 Task: In the  document Serengeti.epub Use the tool word Count 'and display word count while typing' Create the translated copy of the document in  'Chinese (Simplified)' Change notification to  Comments for you
Action: Mouse moved to (235, 360)
Screenshot: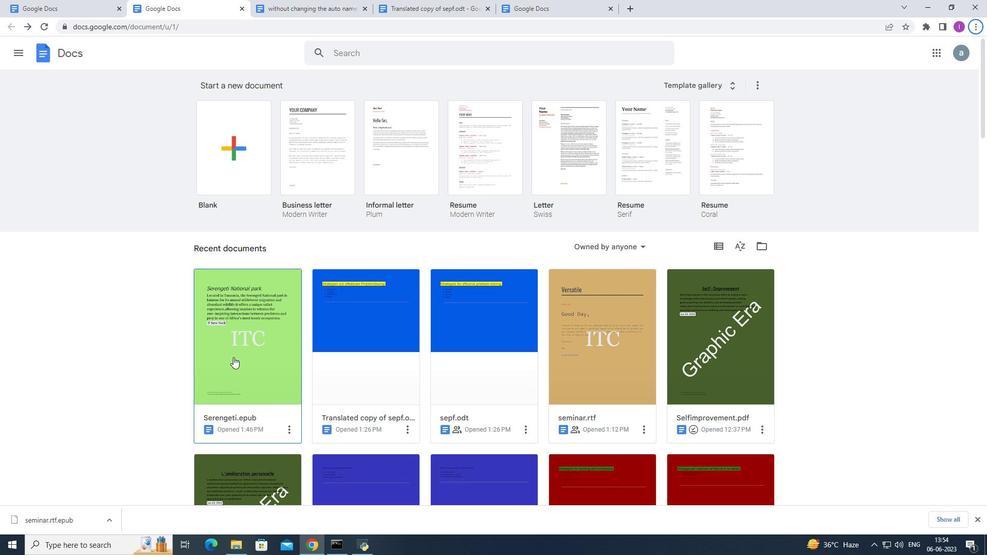 
Action: Mouse pressed left at (235, 360)
Screenshot: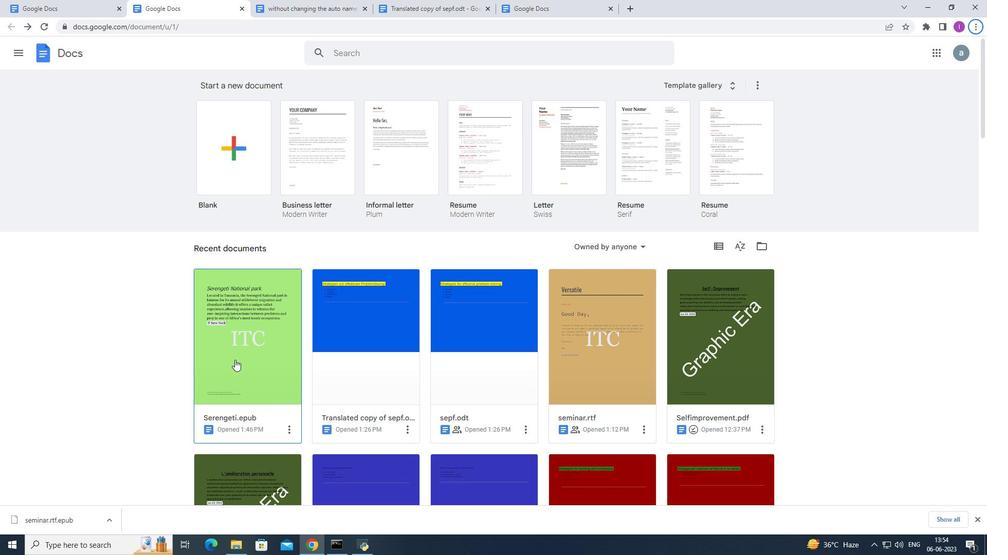 
Action: Mouse moved to (168, 60)
Screenshot: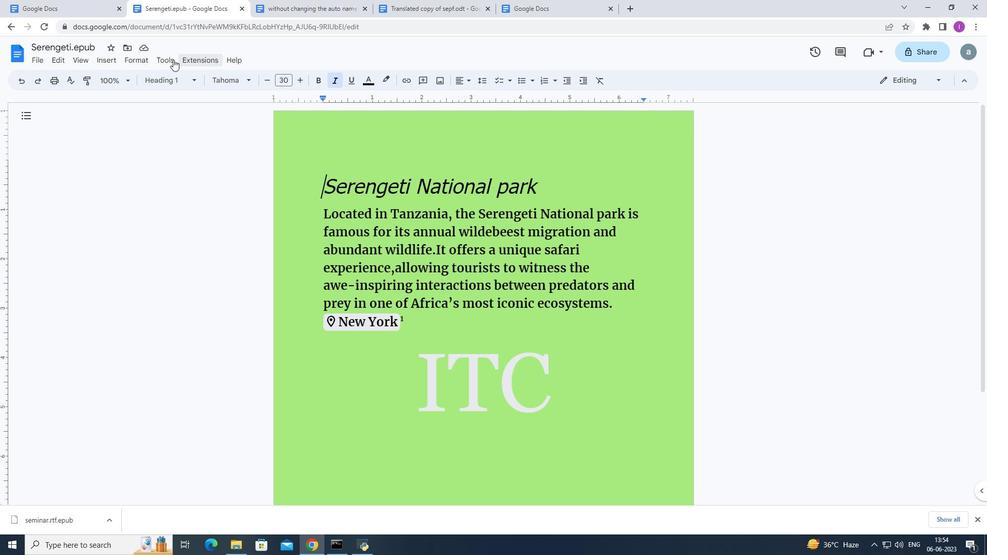 
Action: Mouse pressed left at (168, 60)
Screenshot: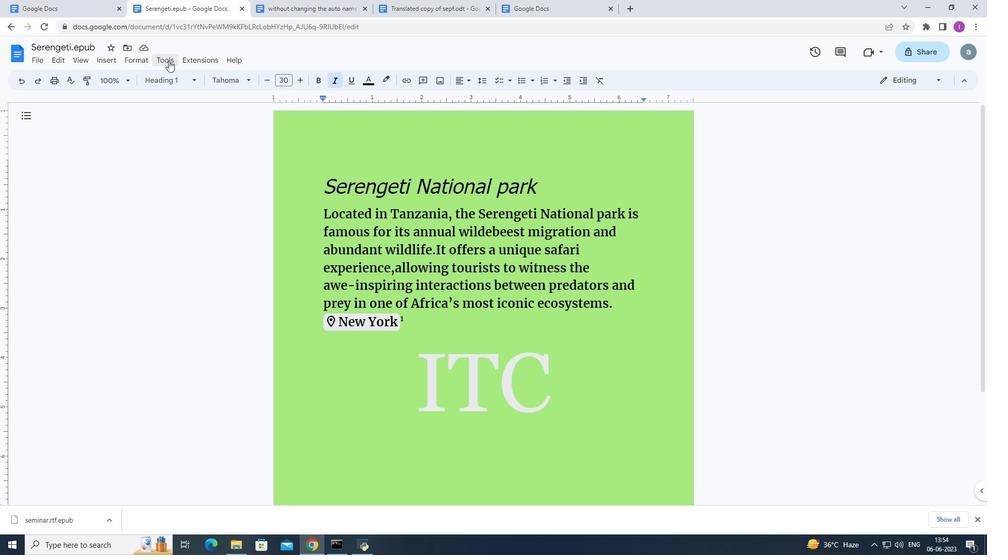 
Action: Mouse moved to (168, 60)
Screenshot: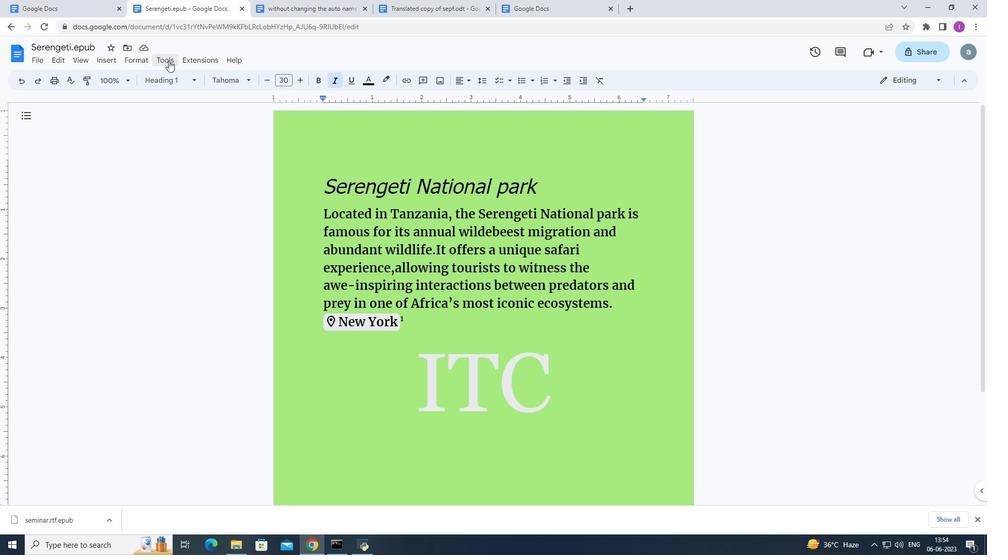 
Action: Mouse pressed left at (168, 60)
Screenshot: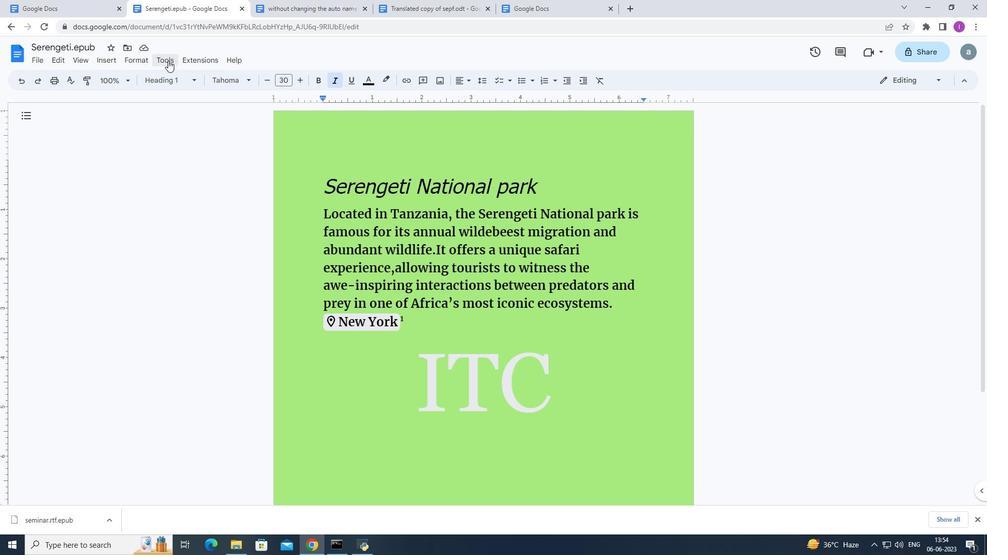 
Action: Mouse moved to (166, 61)
Screenshot: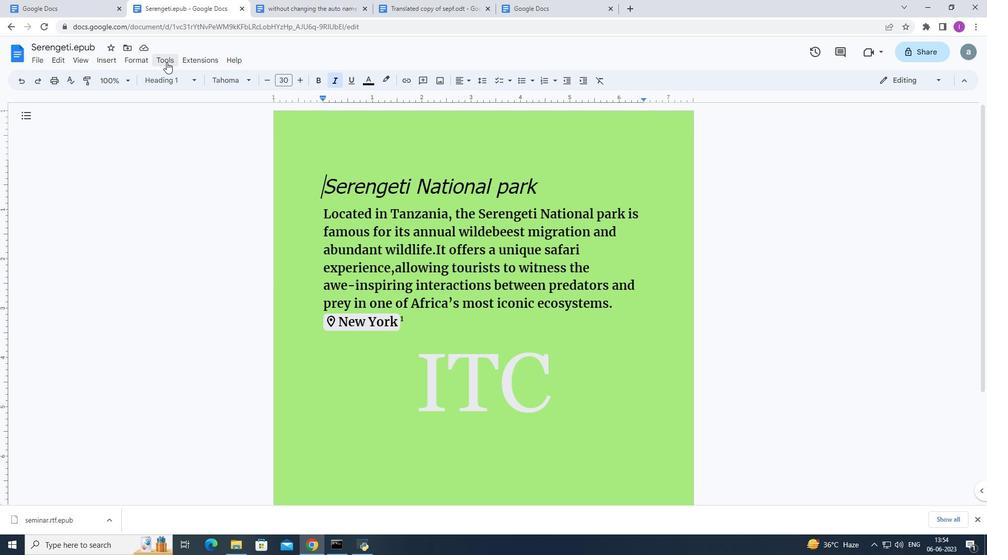 
Action: Mouse pressed left at (166, 61)
Screenshot: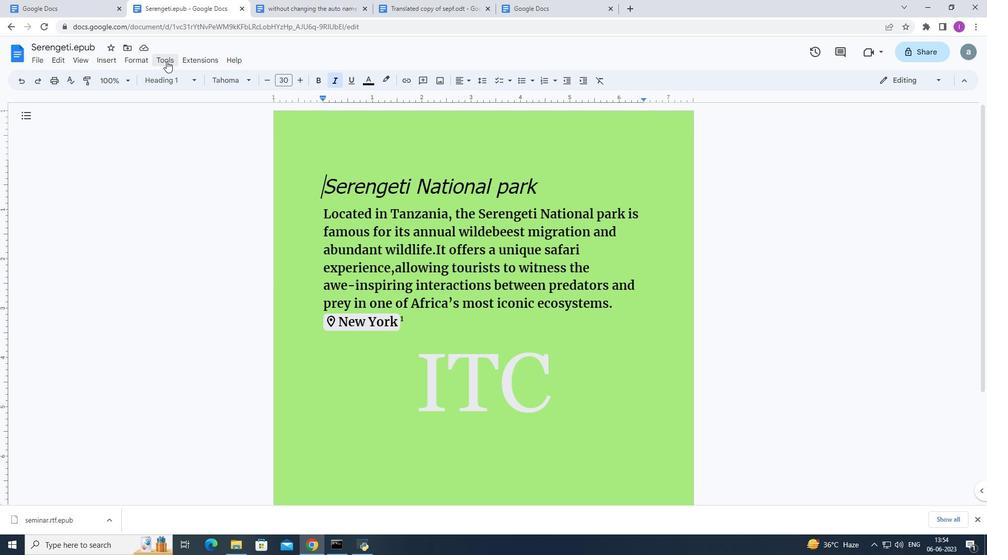 
Action: Mouse moved to (316, 95)
Screenshot: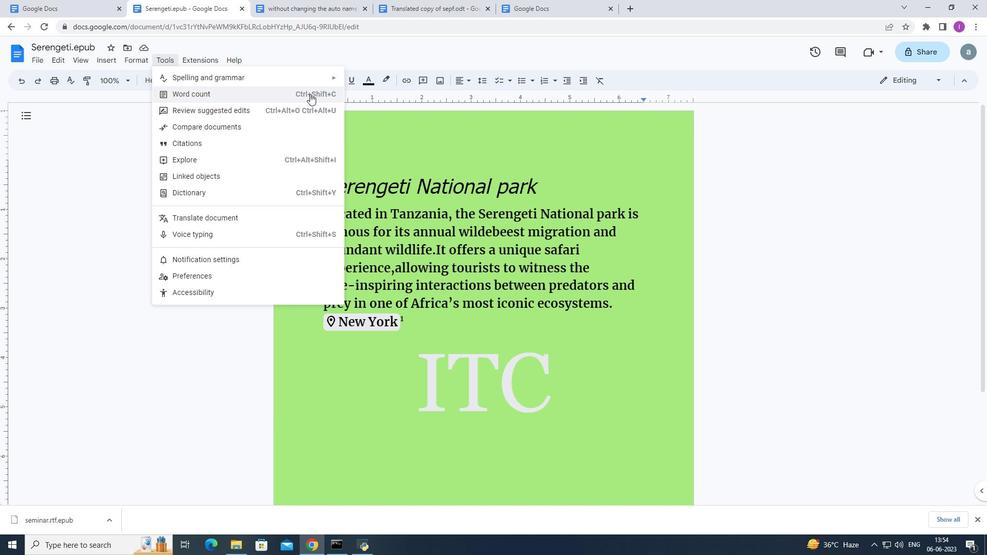 
Action: Mouse pressed left at (316, 95)
Screenshot: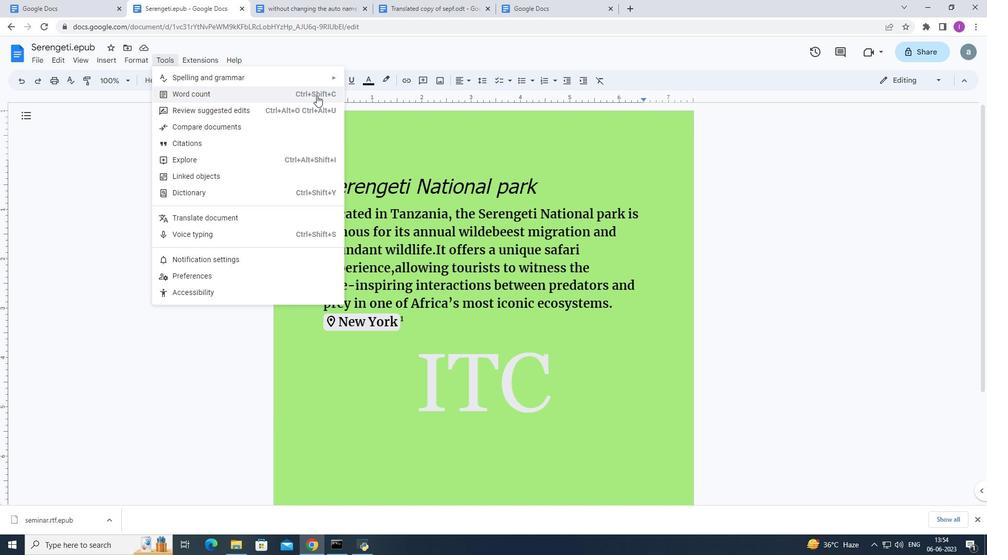 
Action: Mouse moved to (430, 314)
Screenshot: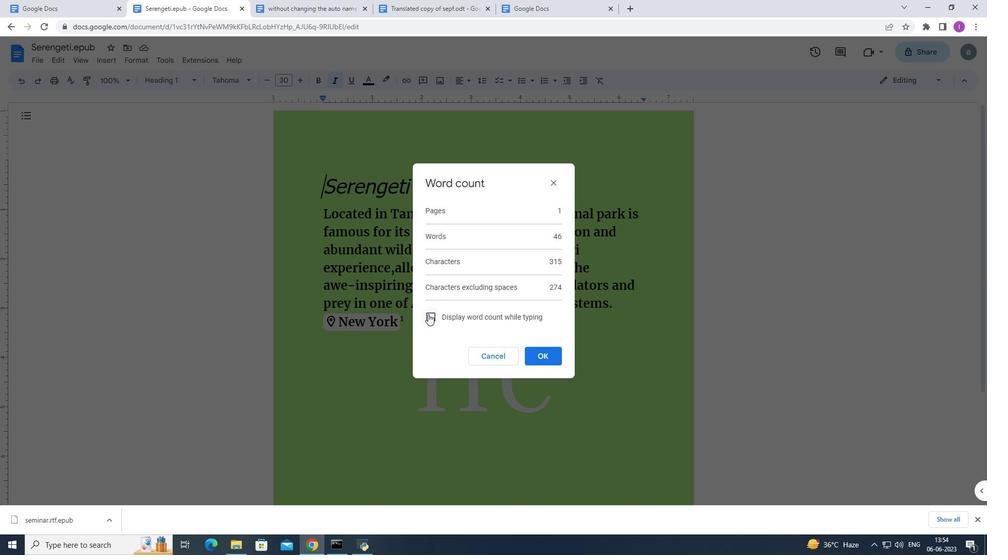 
Action: Mouse pressed left at (430, 314)
Screenshot: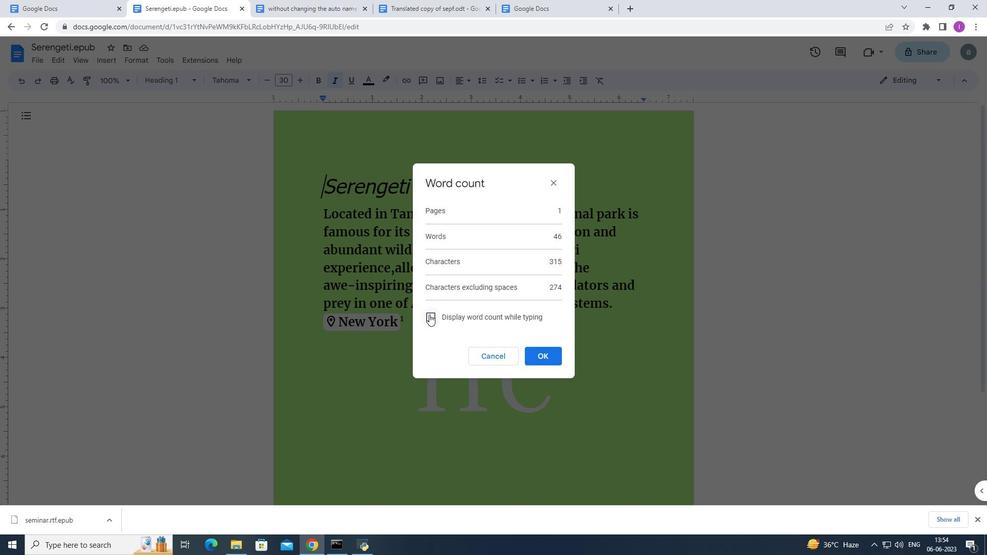 
Action: Mouse moved to (533, 357)
Screenshot: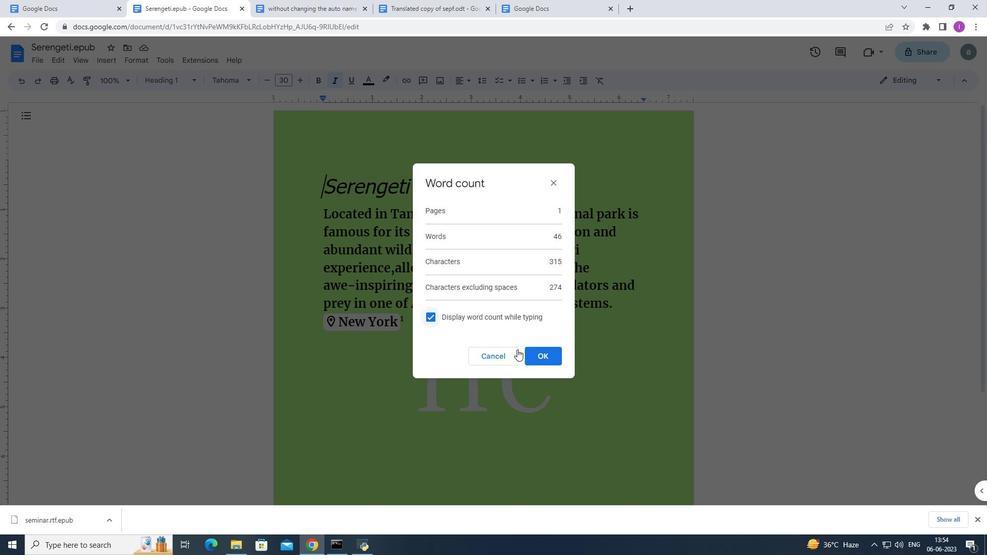 
Action: Mouse pressed left at (533, 357)
Screenshot: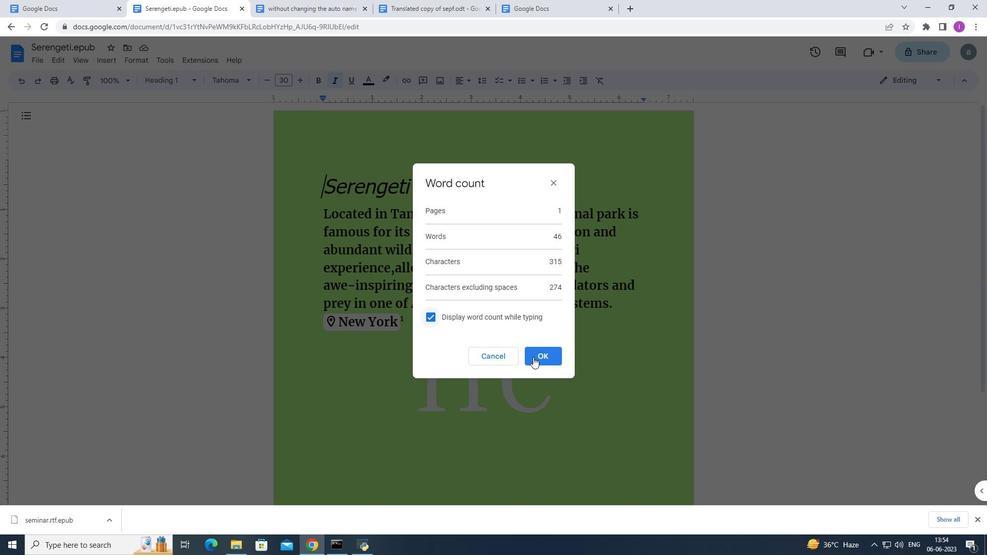 
Action: Mouse moved to (169, 59)
Screenshot: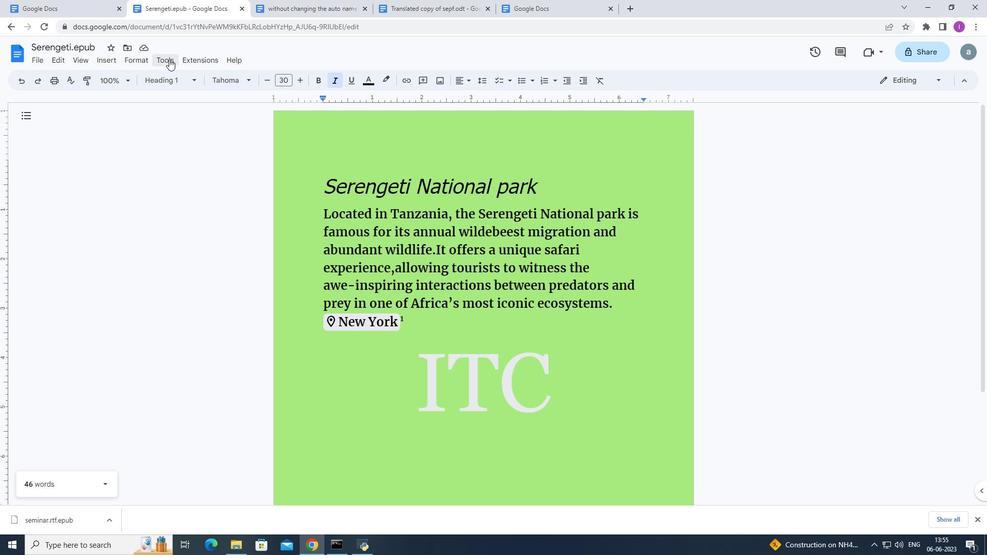 
Action: Mouse pressed left at (169, 59)
Screenshot: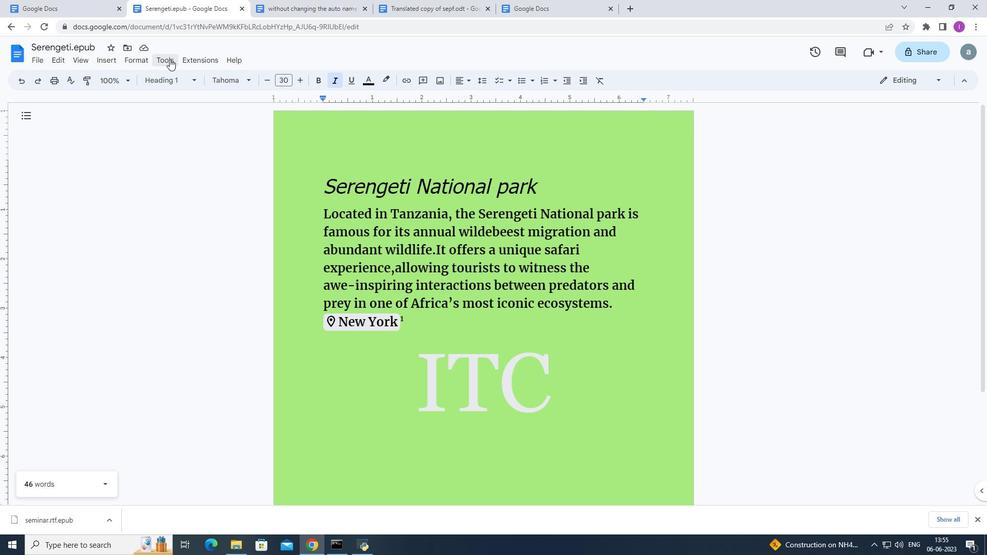 
Action: Mouse moved to (287, 219)
Screenshot: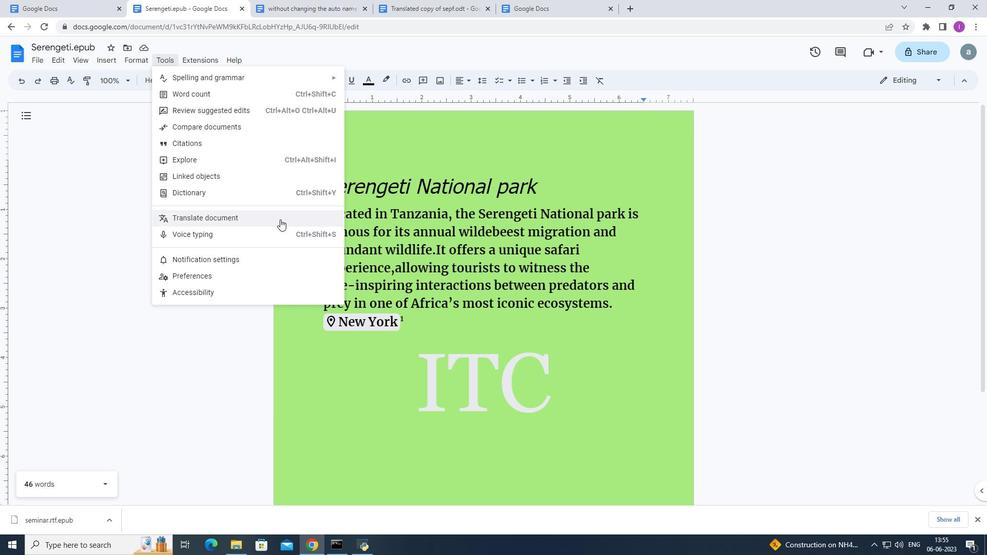 
Action: Mouse pressed left at (287, 219)
Screenshot: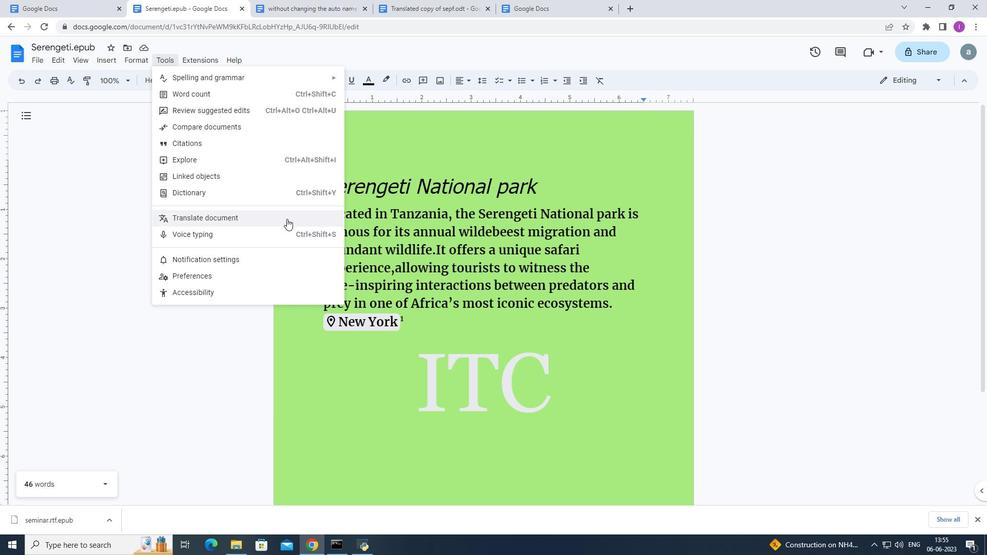 
Action: Mouse moved to (484, 290)
Screenshot: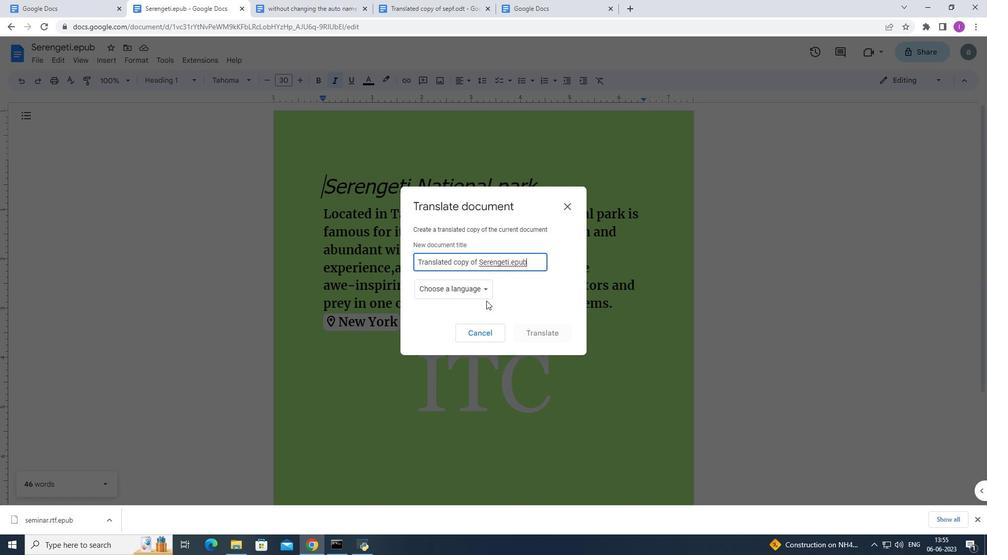 
Action: Mouse pressed left at (484, 290)
Screenshot: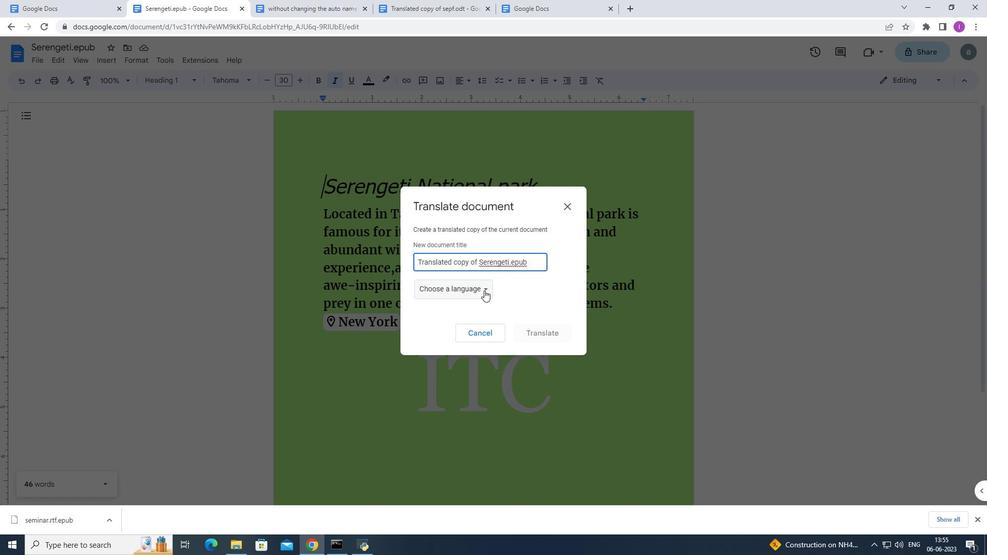 
Action: Mouse moved to (457, 287)
Screenshot: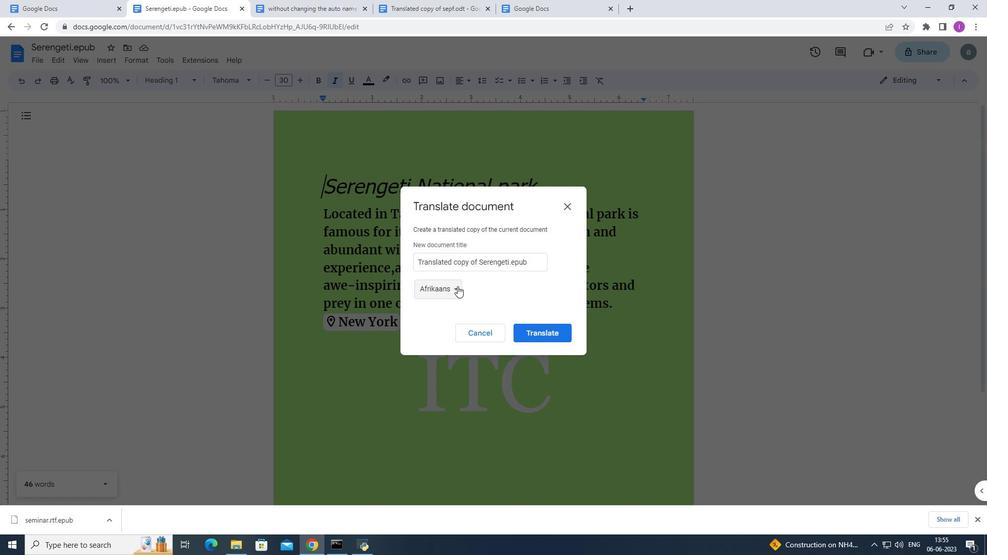 
Action: Mouse pressed left at (457, 287)
Screenshot: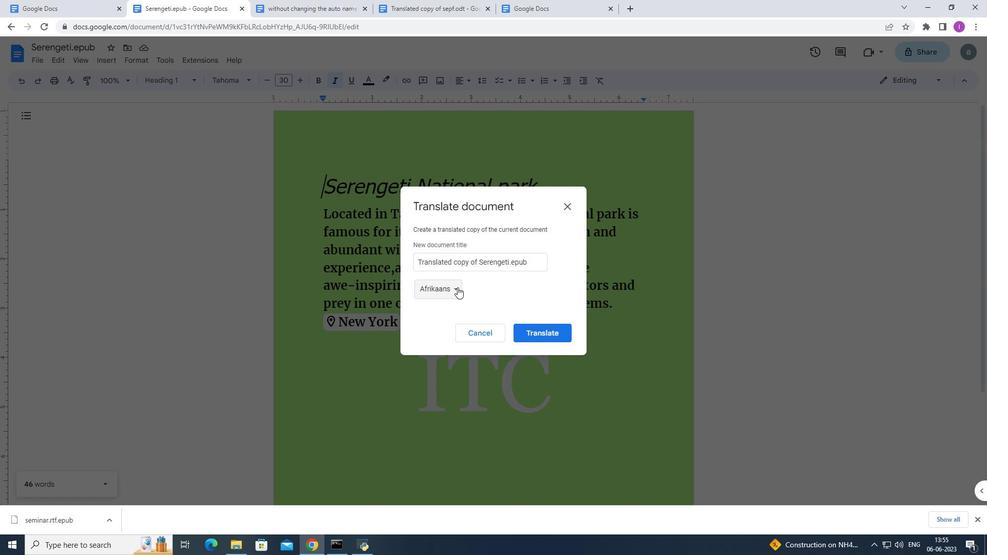 
Action: Mouse moved to (463, 377)
Screenshot: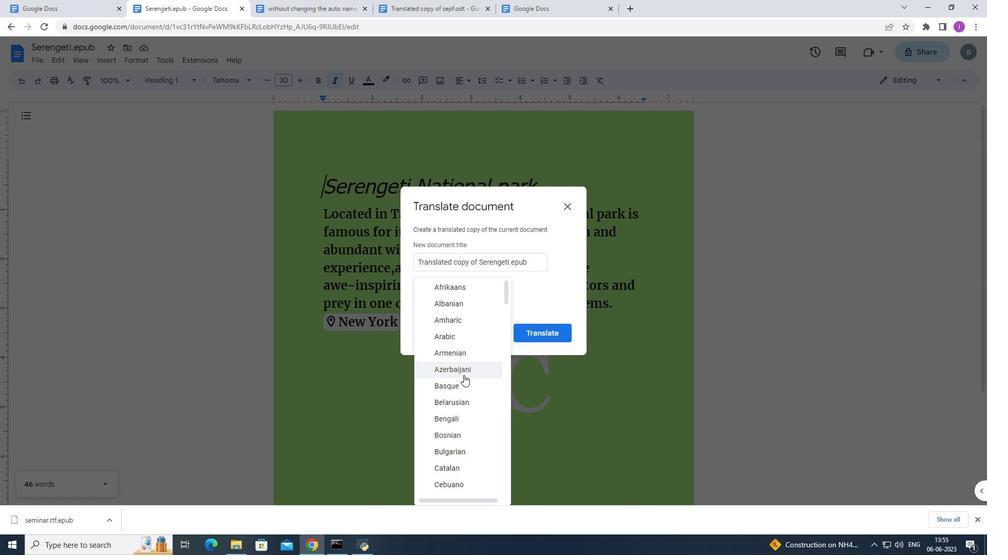 
Action: Mouse scrolled (463, 377) with delta (0, 0)
Screenshot: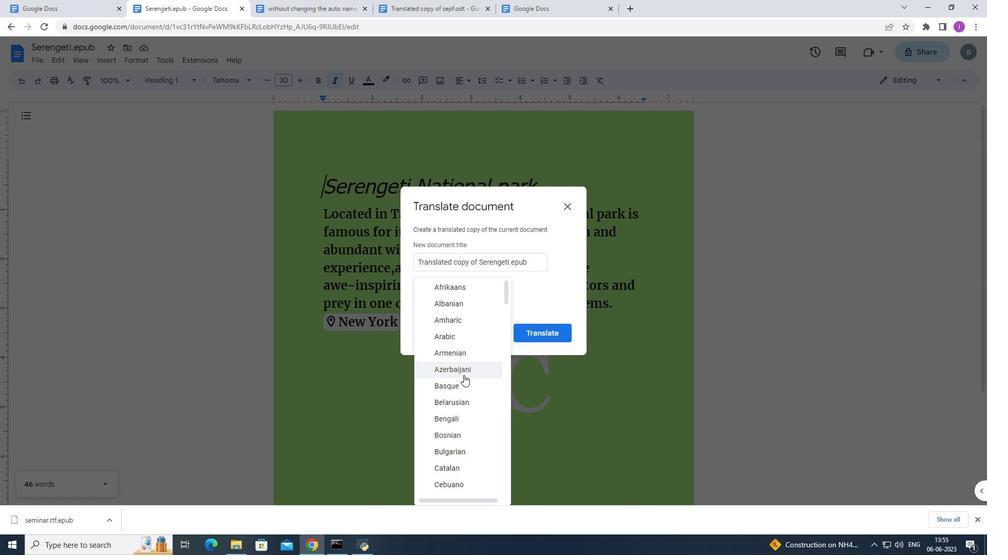 
Action: Mouse scrolled (463, 377) with delta (0, 0)
Screenshot: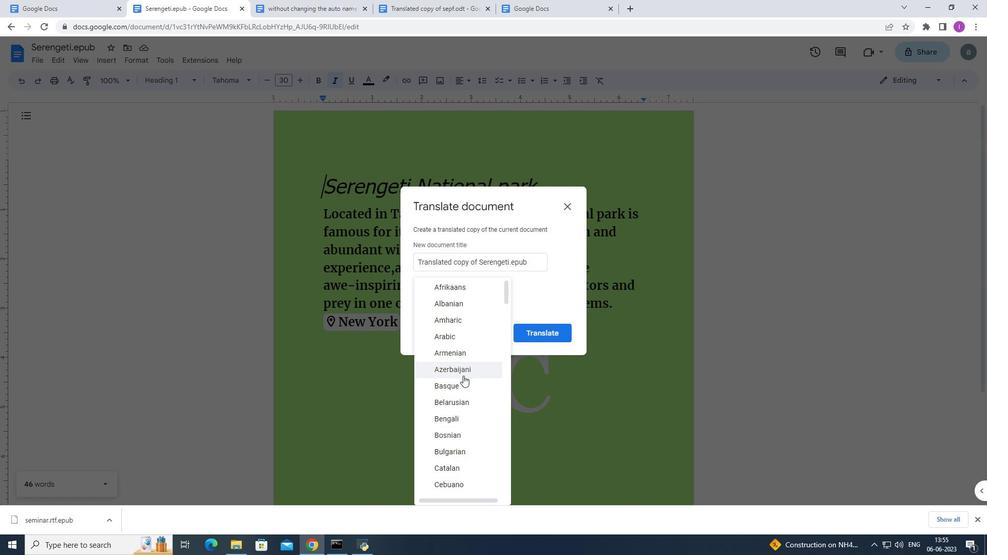 
Action: Mouse scrolled (463, 377) with delta (0, 0)
Screenshot: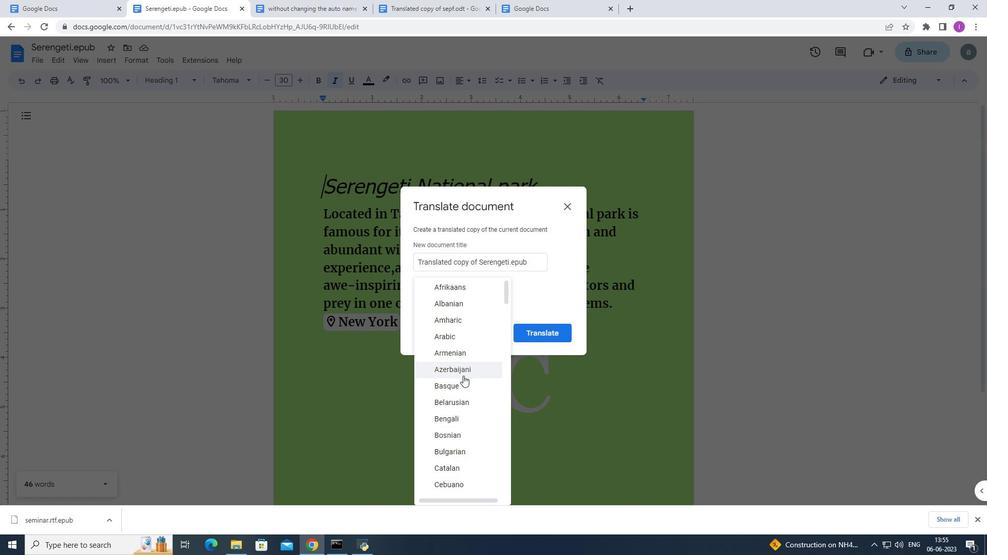 
Action: Mouse moved to (463, 377)
Screenshot: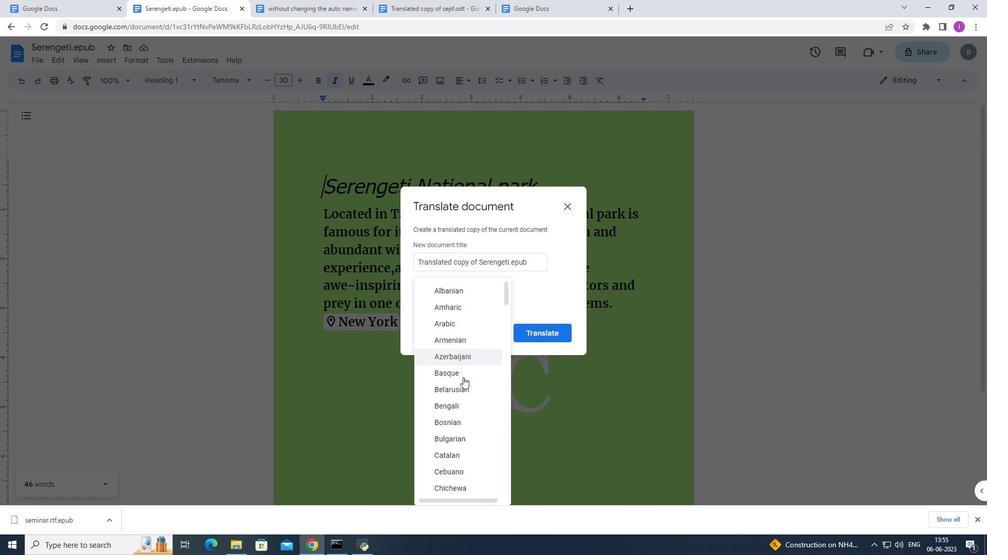 
Action: Mouse scrolled (463, 377) with delta (0, 0)
Screenshot: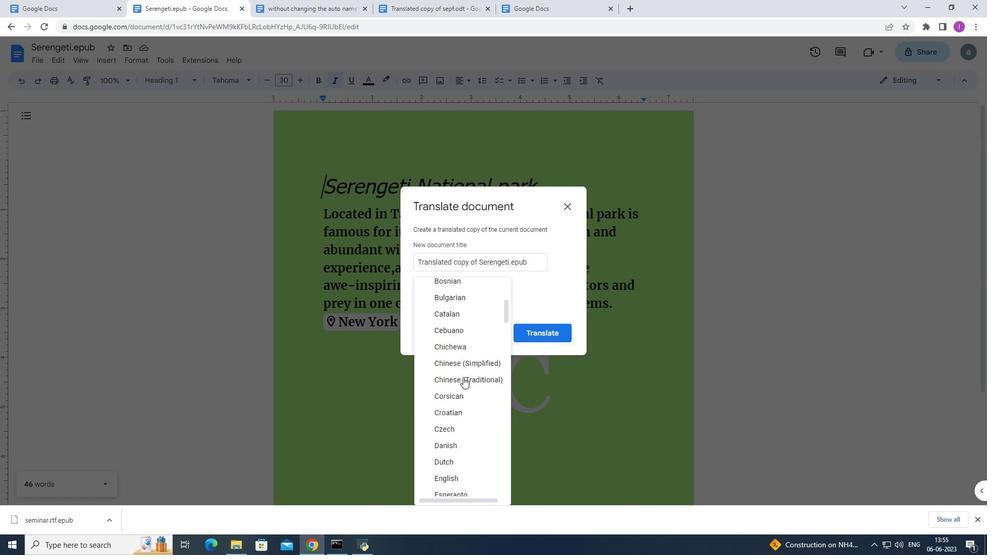 
Action: Mouse scrolled (463, 377) with delta (0, 0)
Screenshot: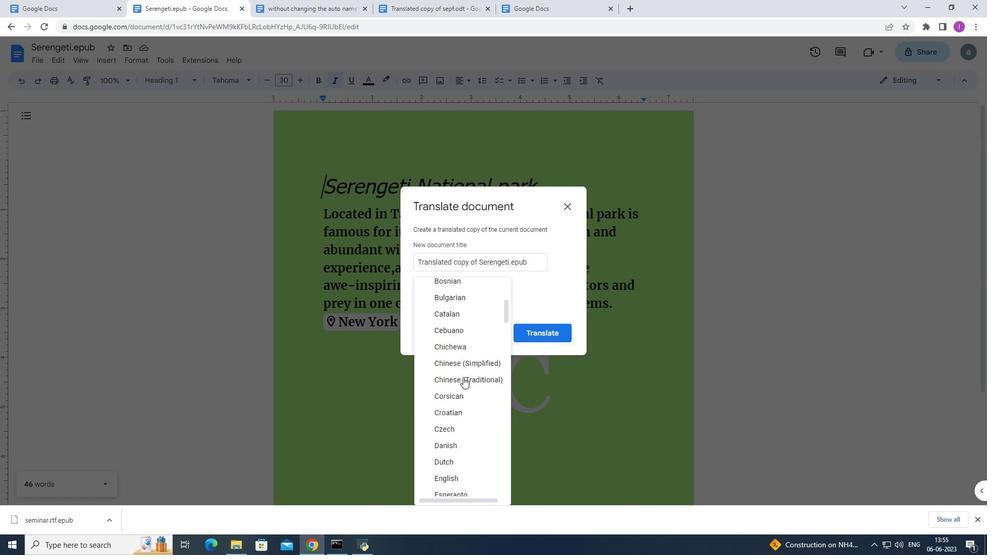 
Action: Mouse scrolled (463, 377) with delta (0, 0)
Screenshot: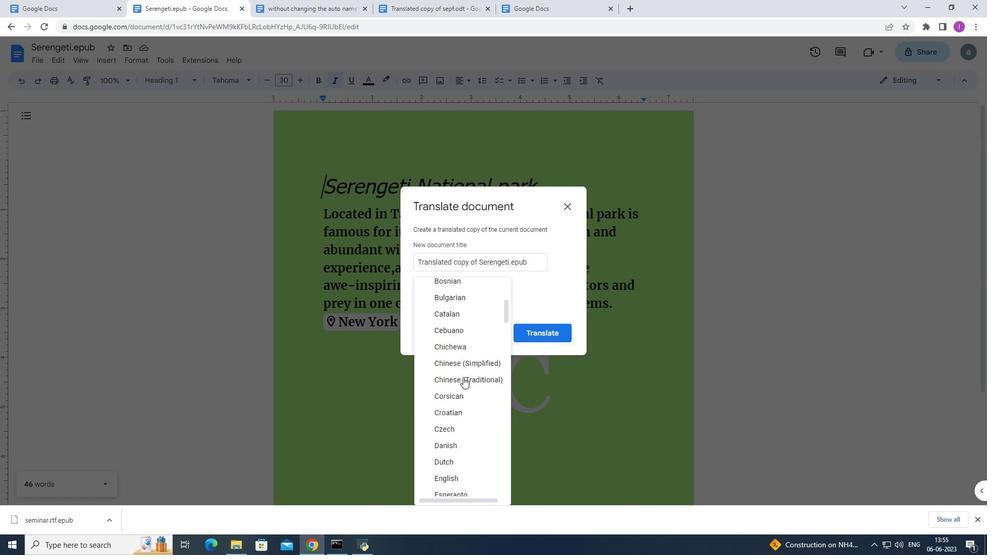 
Action: Mouse moved to (463, 377)
Screenshot: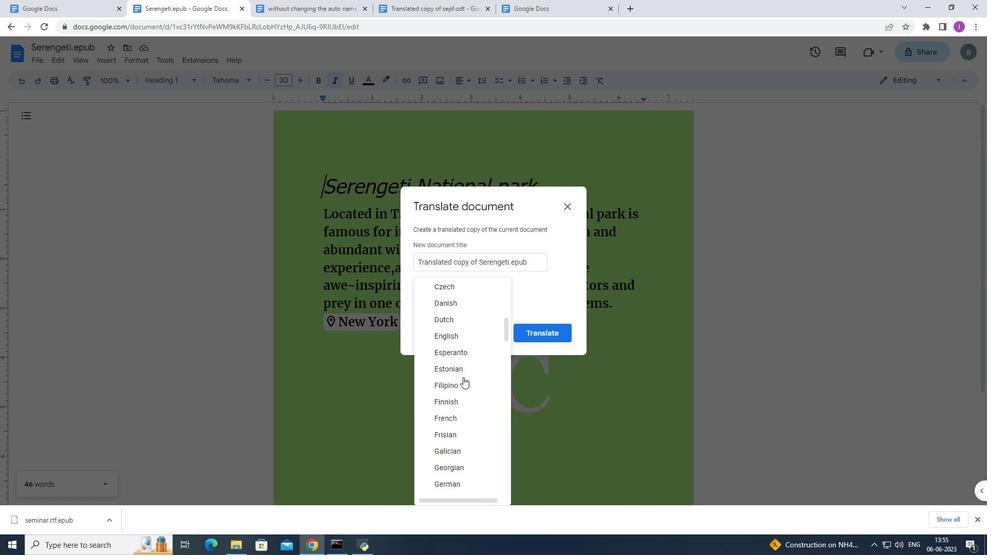 
Action: Mouse scrolled (463, 378) with delta (0, 0)
Screenshot: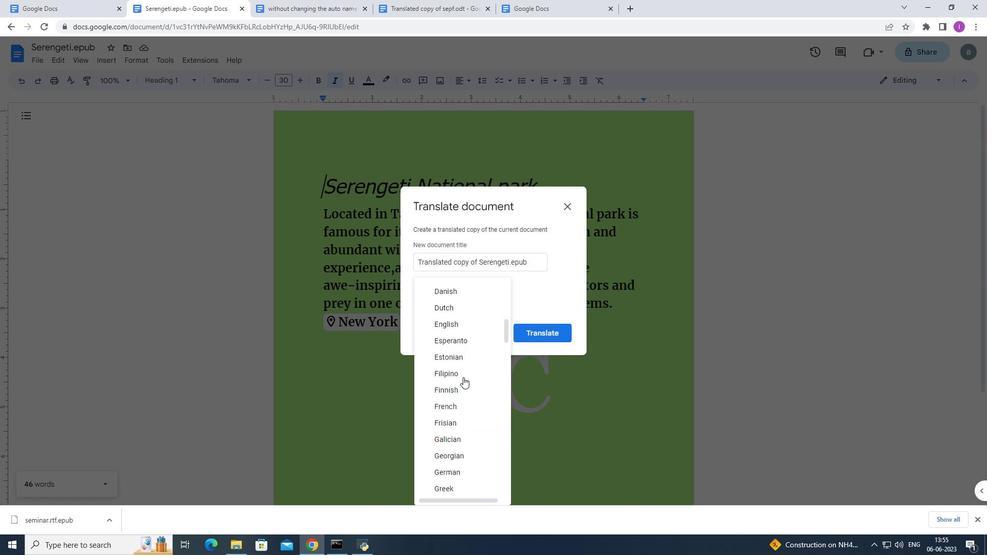 
Action: Mouse scrolled (463, 378) with delta (0, 0)
Screenshot: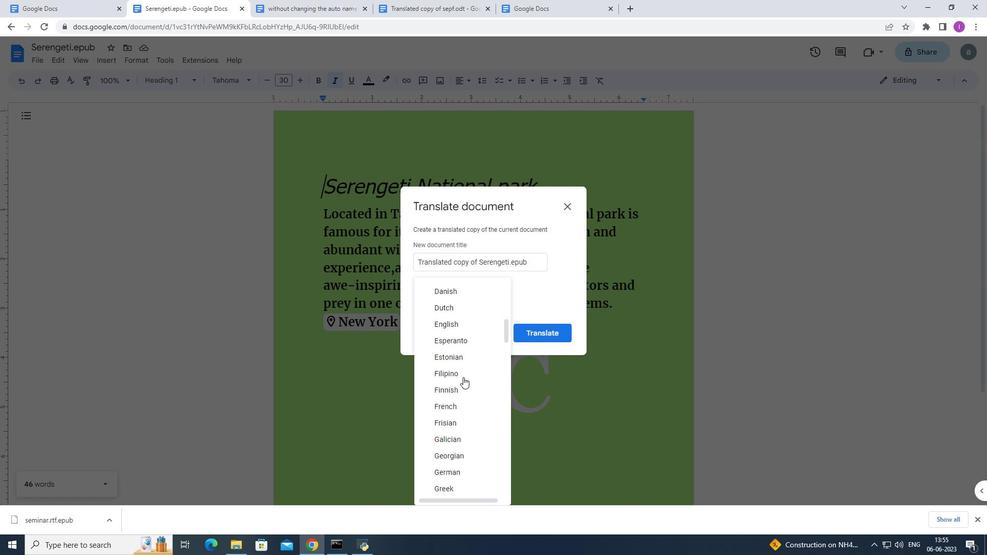 
Action: Mouse scrolled (463, 378) with delta (0, 0)
Screenshot: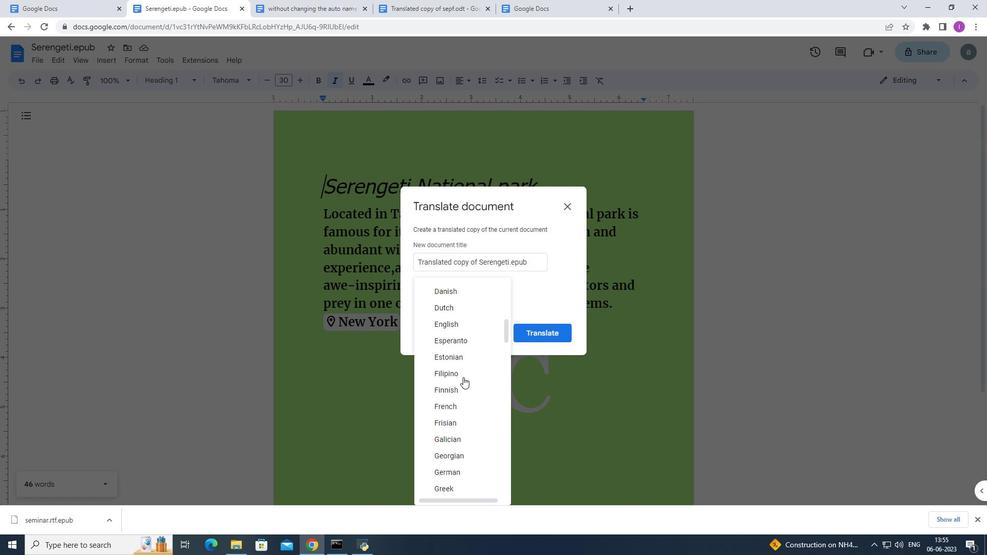 
Action: Mouse moved to (487, 362)
Screenshot: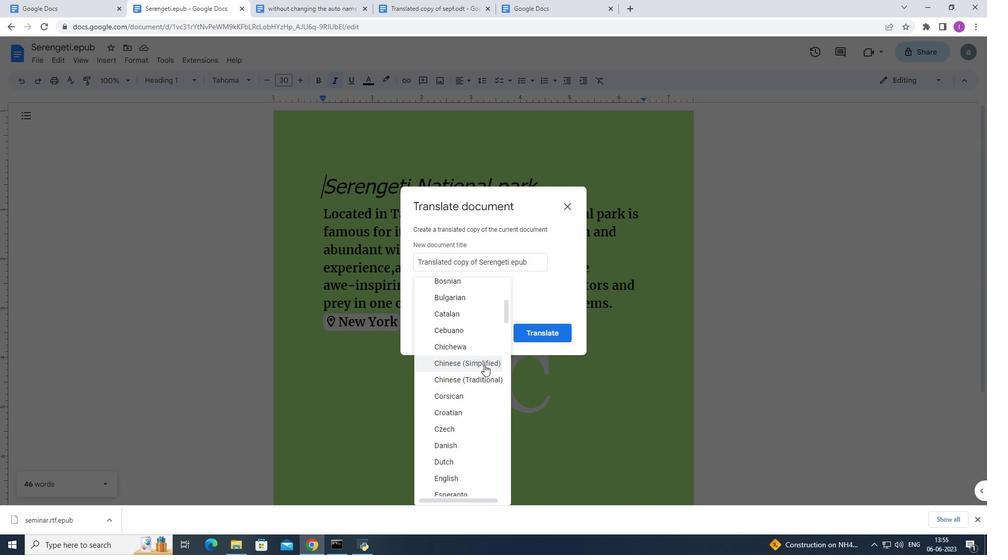 
Action: Mouse pressed left at (487, 362)
Screenshot: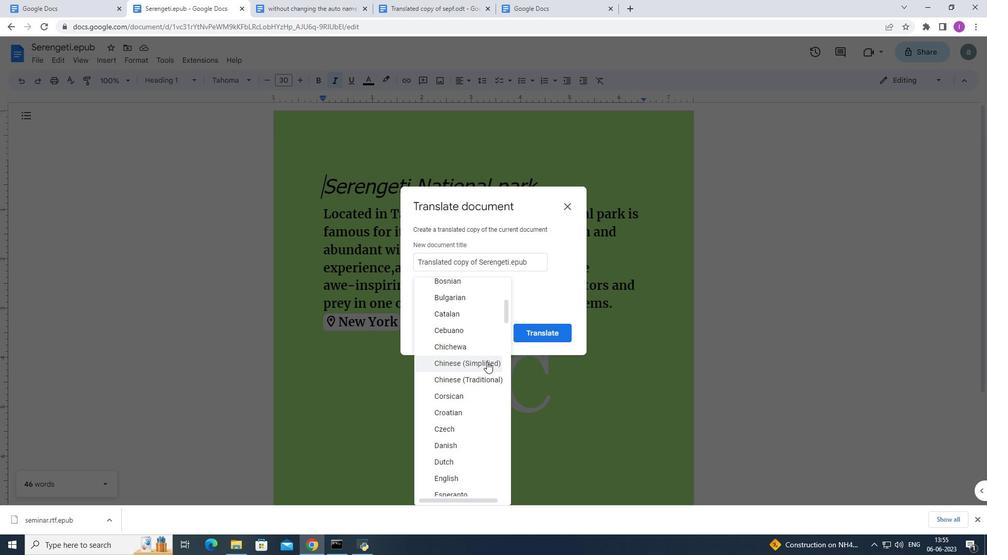 
Action: Mouse moved to (527, 329)
Screenshot: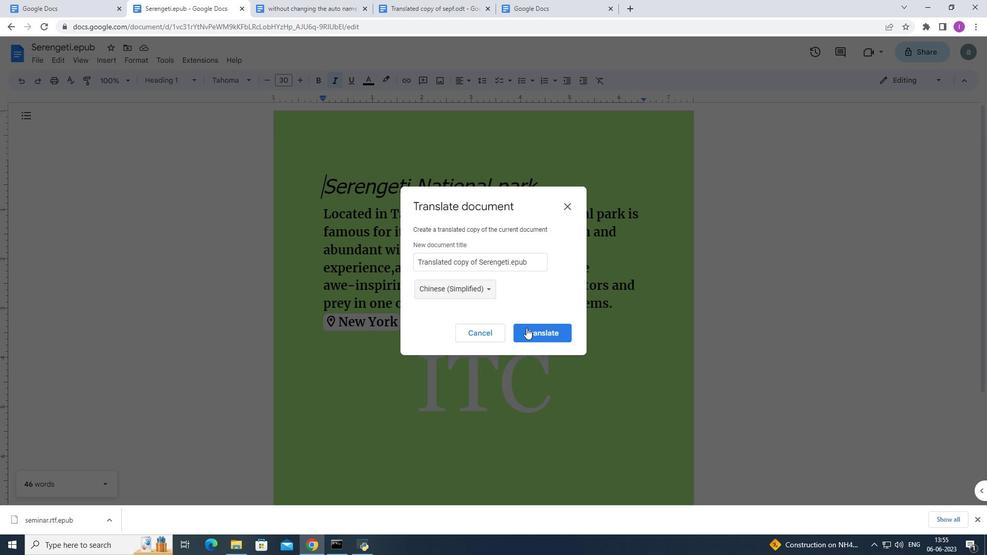 
Action: Mouse pressed left at (527, 329)
Screenshot: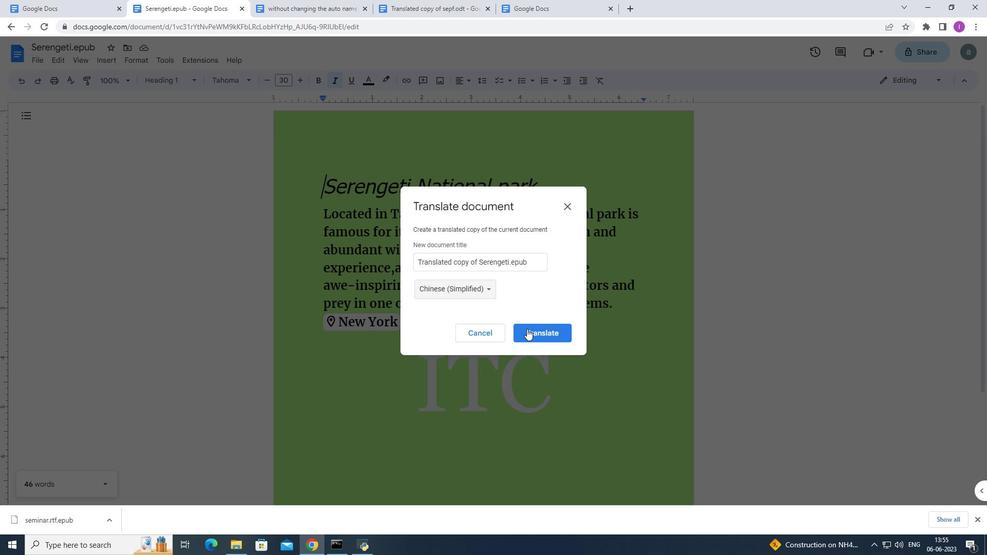 
Action: Mouse moved to (85, 63)
Screenshot: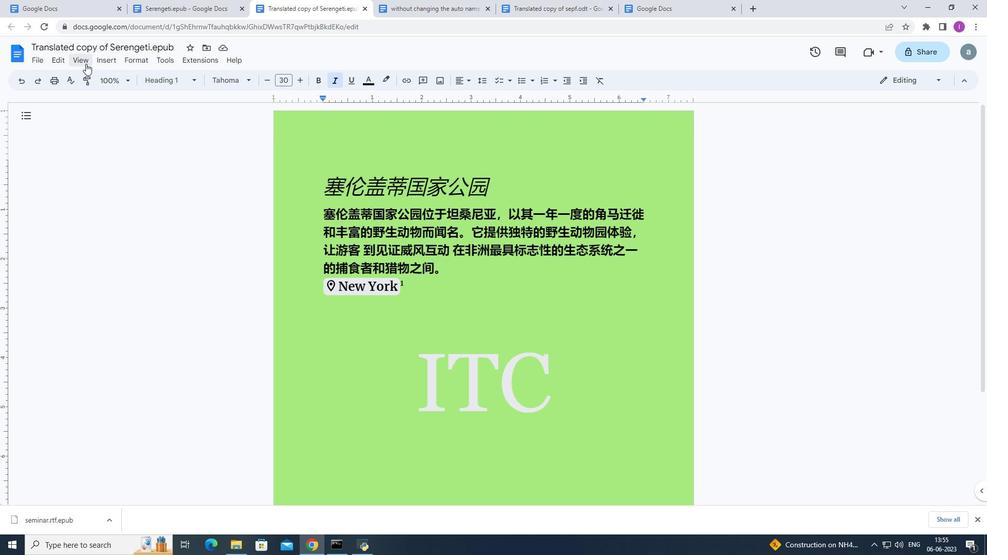 
Action: Mouse pressed left at (85, 63)
Screenshot: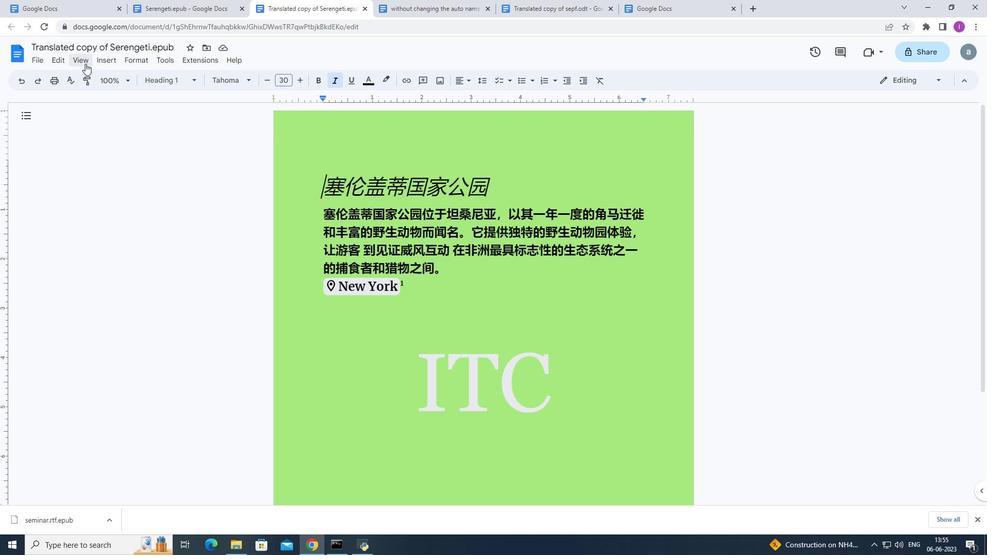 
Action: Mouse moved to (188, 258)
Screenshot: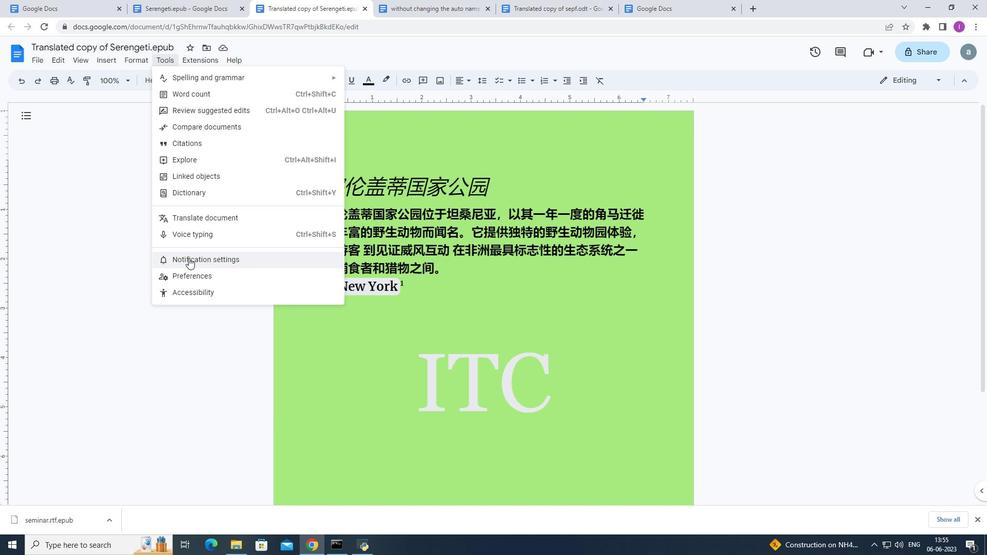 
Action: Mouse pressed left at (188, 258)
Screenshot: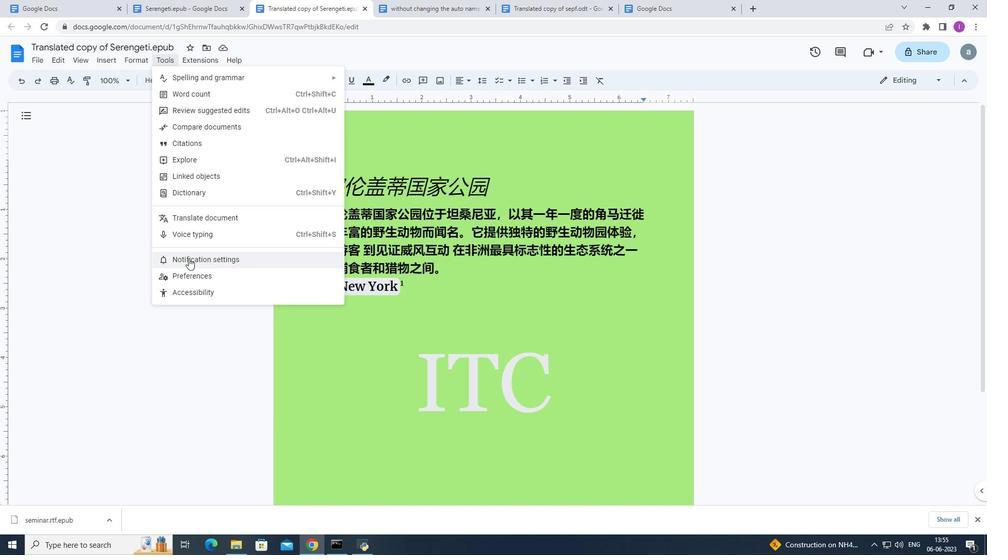 
Action: Mouse moved to (412, 216)
Screenshot: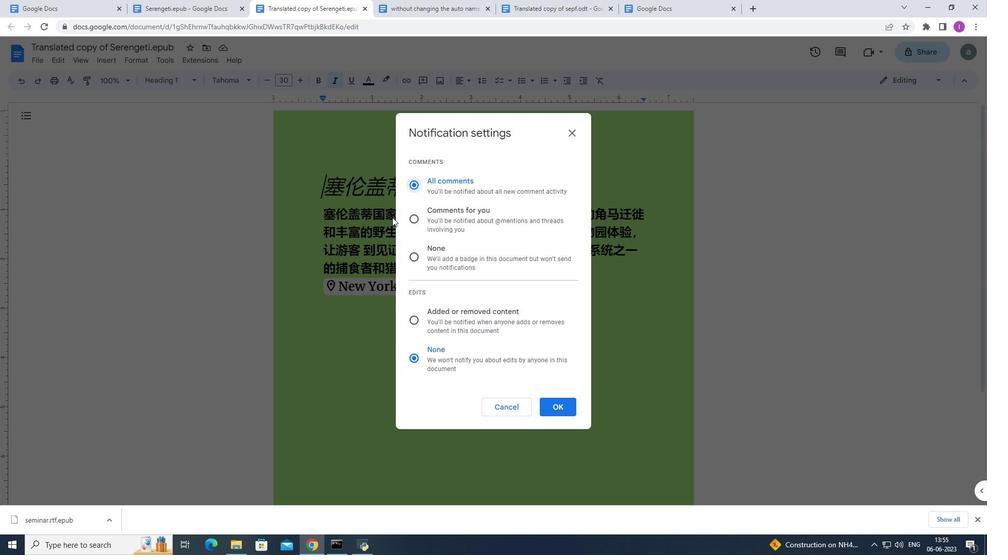 
Action: Mouse pressed left at (412, 216)
Screenshot: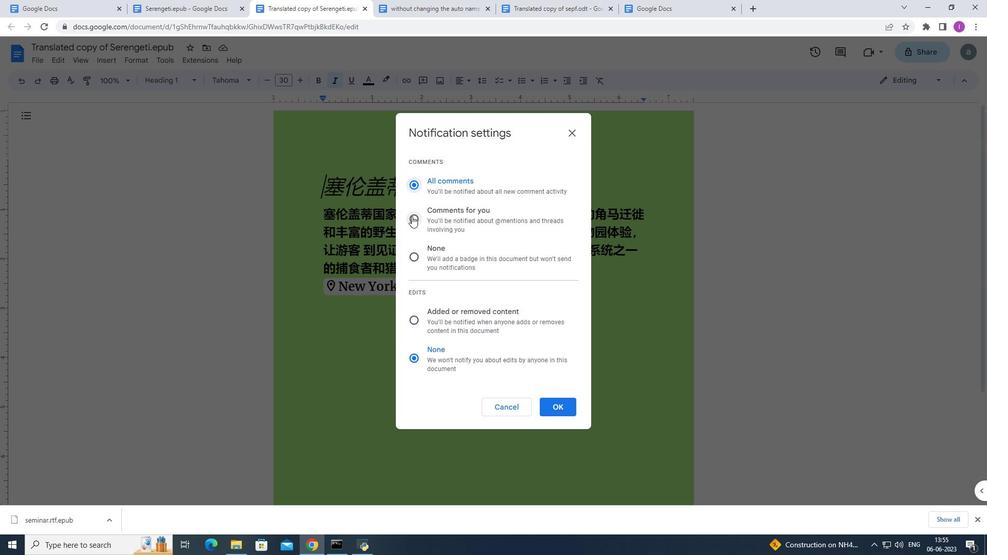 
Action: Mouse moved to (554, 404)
Screenshot: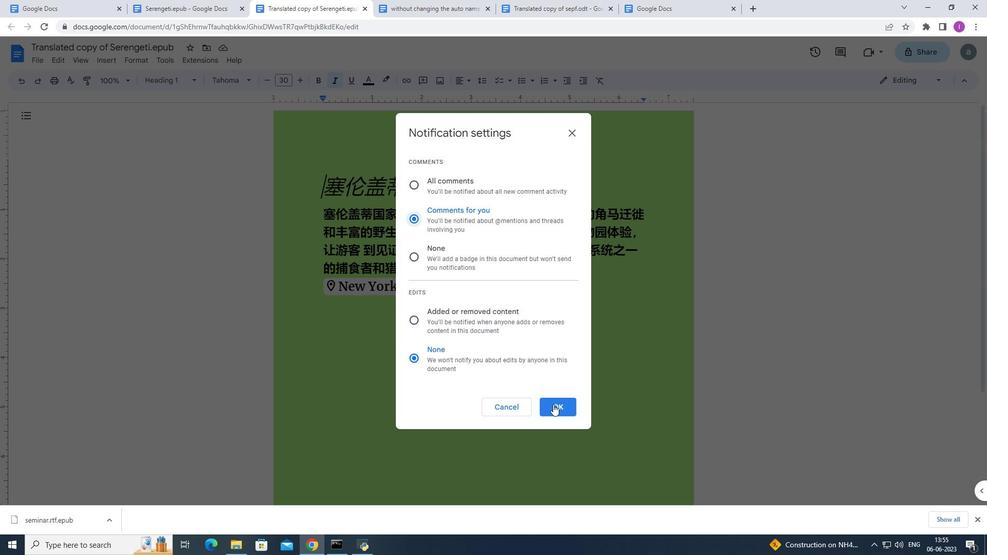 
Action: Mouse pressed left at (554, 404)
Screenshot: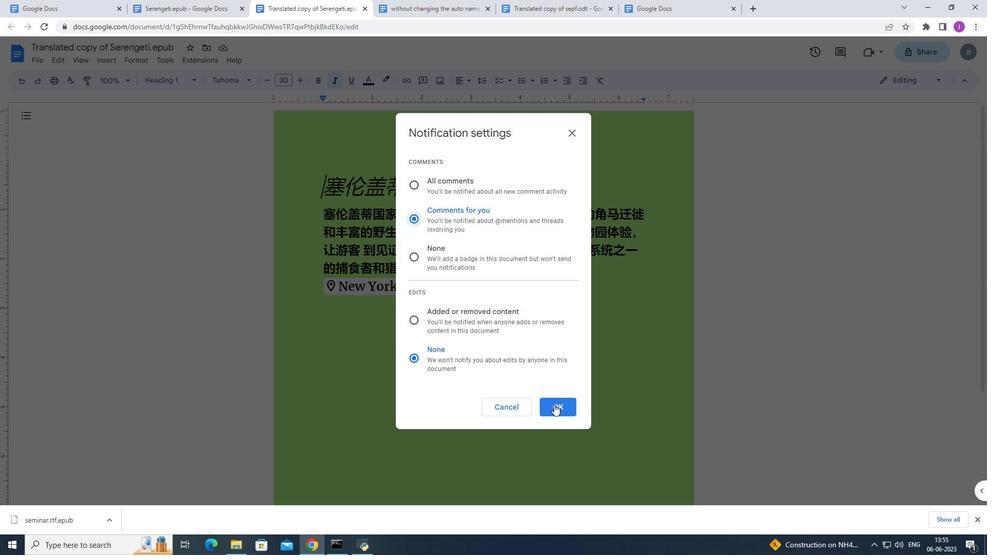 
Action: Mouse moved to (508, 386)
Screenshot: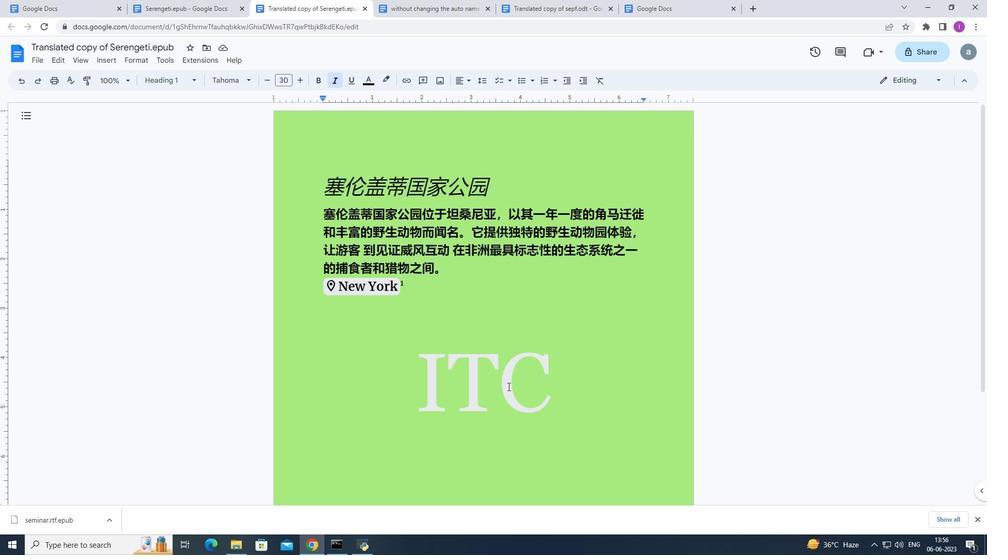 
